 Task: Add Sprouts Whole Peeled Tomatoes to the cart.
Action: Mouse moved to (60, 326)
Screenshot: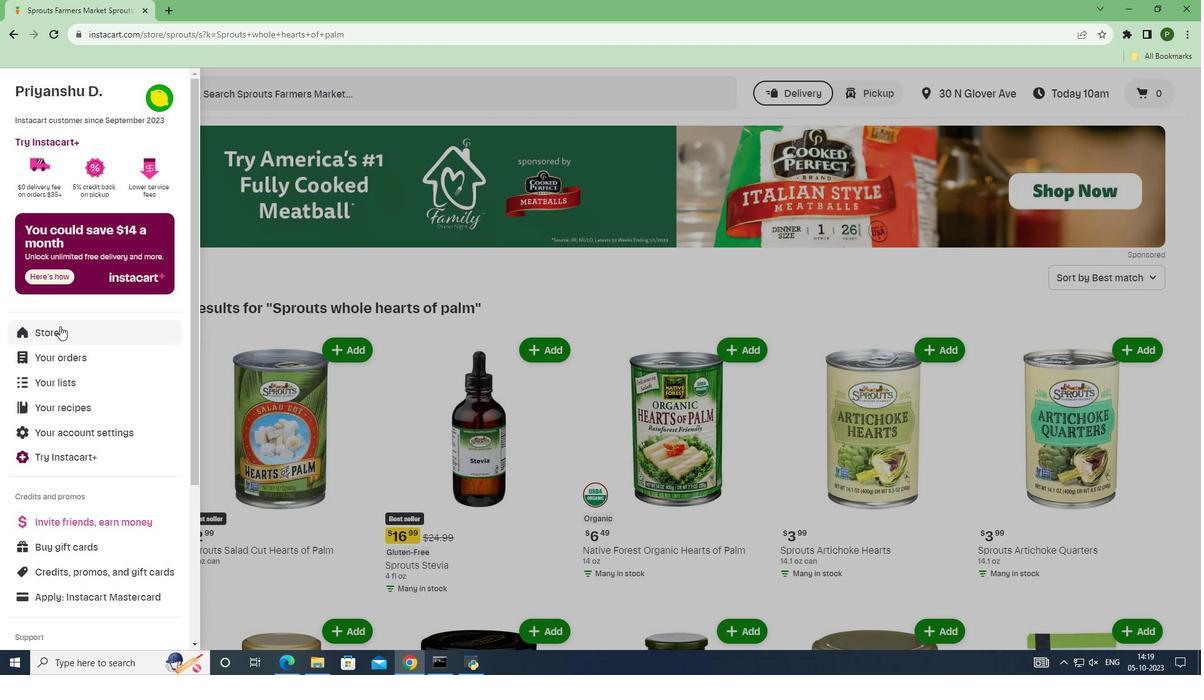 
Action: Mouse pressed left at (60, 326)
Screenshot: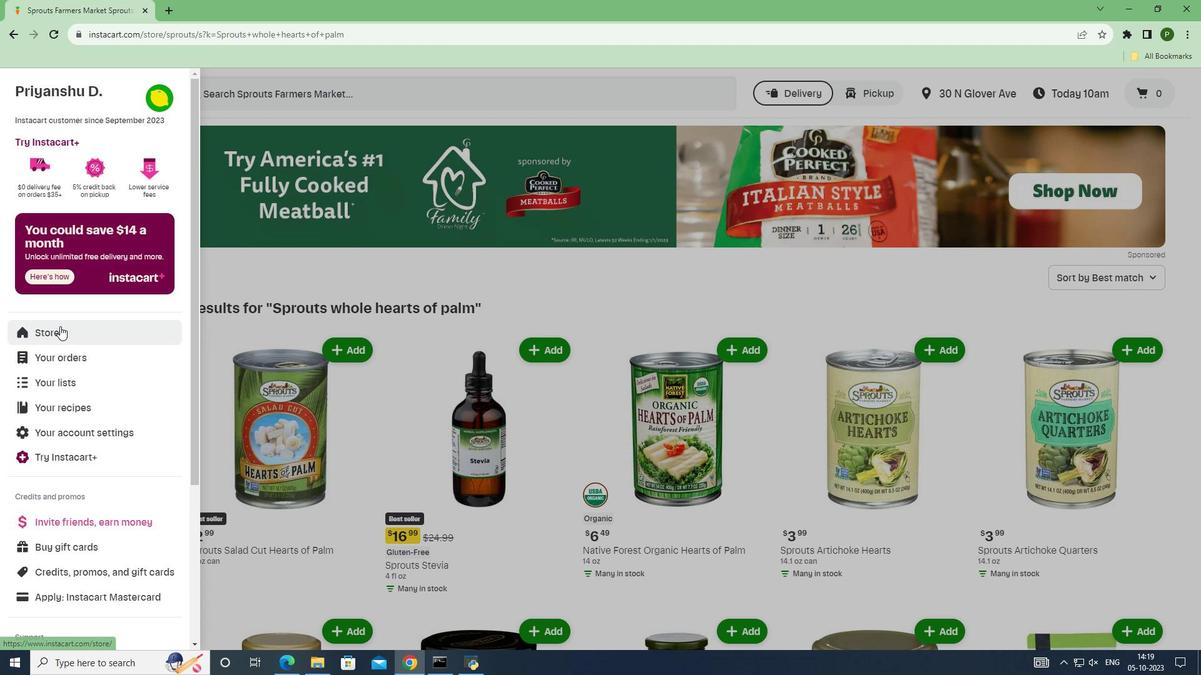 
Action: Mouse moved to (292, 146)
Screenshot: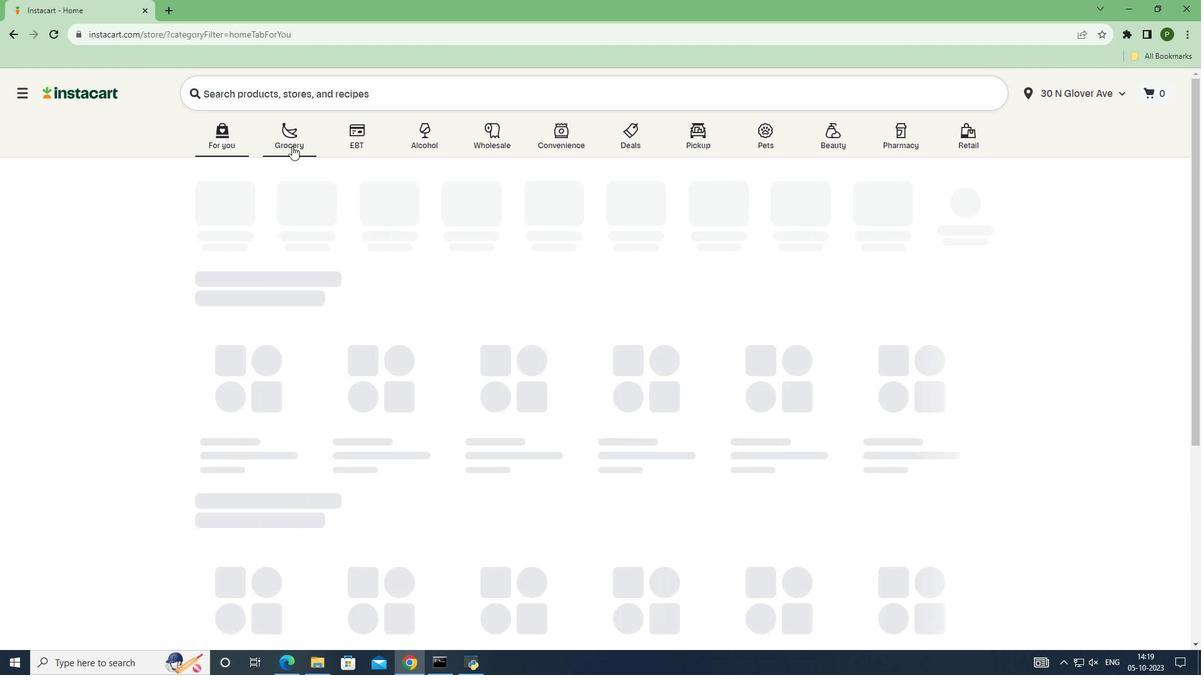
Action: Mouse pressed left at (292, 146)
Screenshot: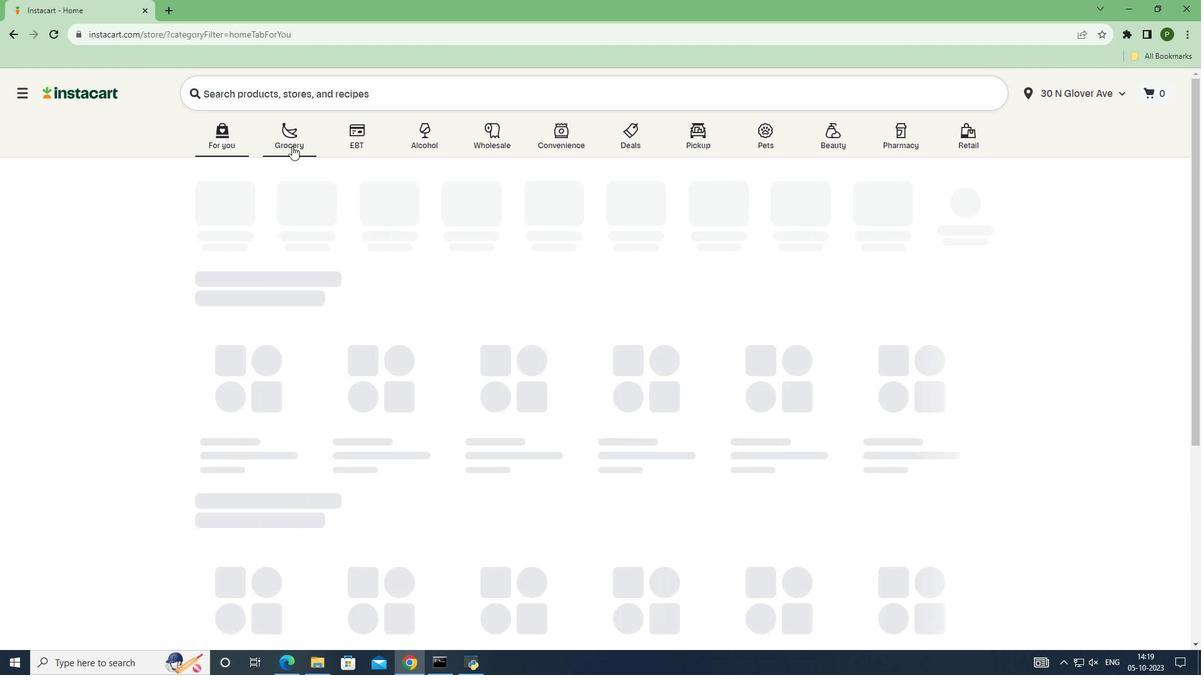 
Action: Mouse moved to (774, 295)
Screenshot: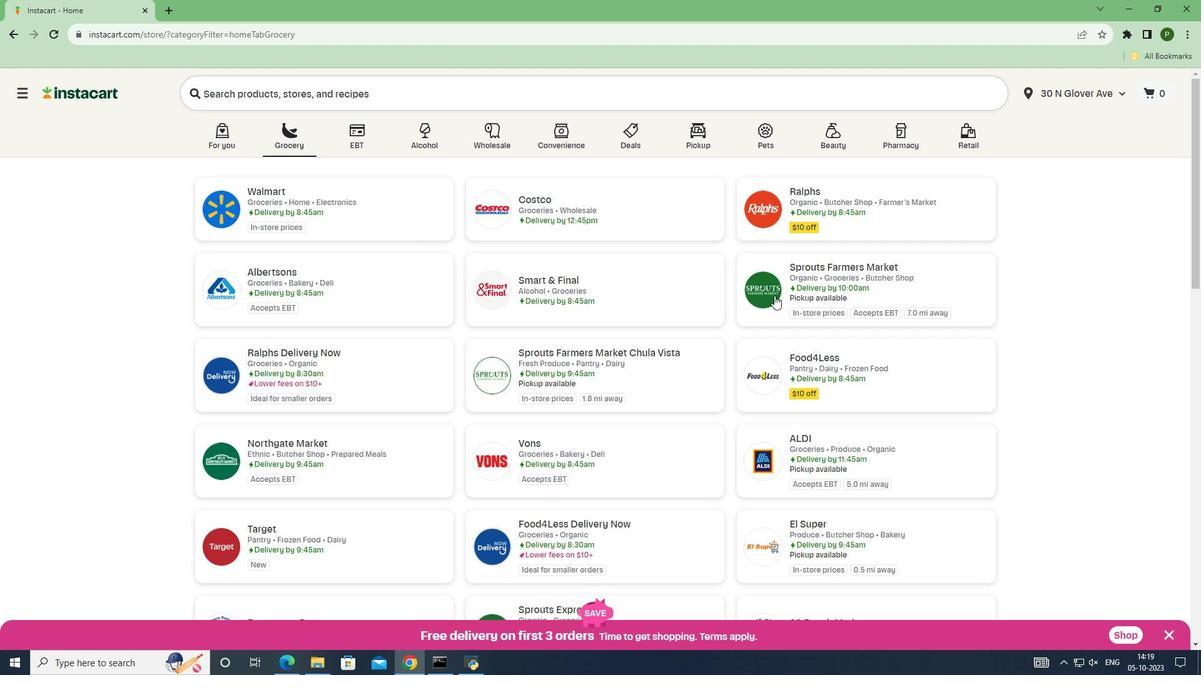 
Action: Mouse pressed left at (774, 295)
Screenshot: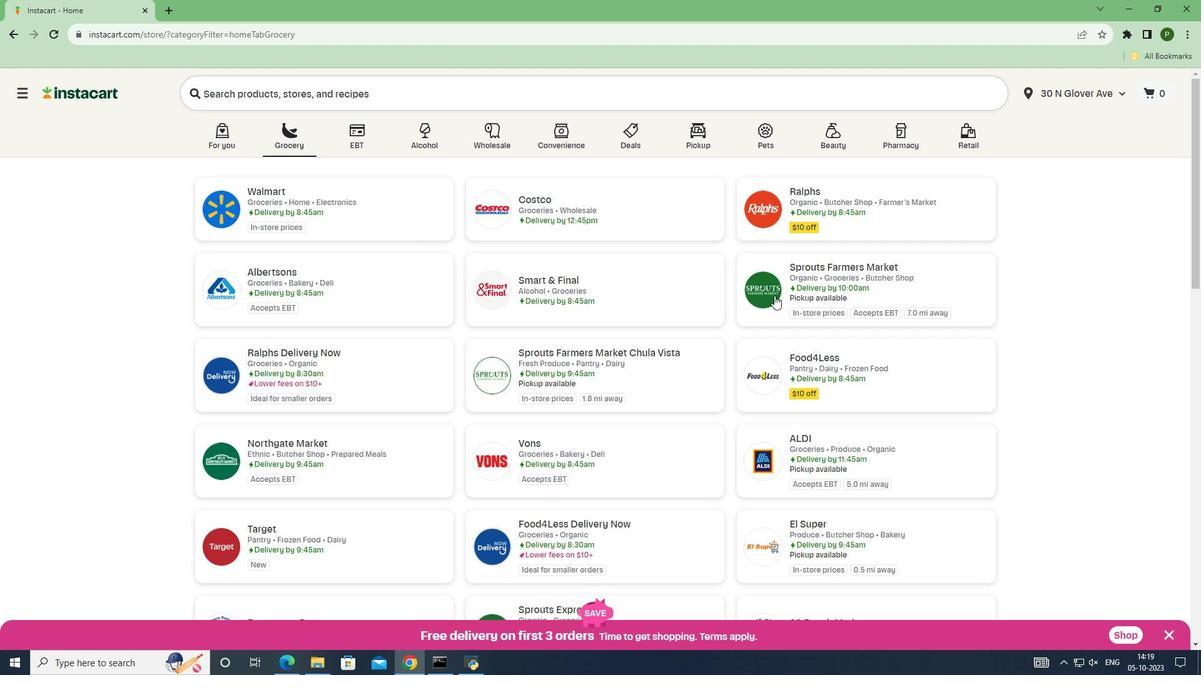 
Action: Mouse moved to (100, 357)
Screenshot: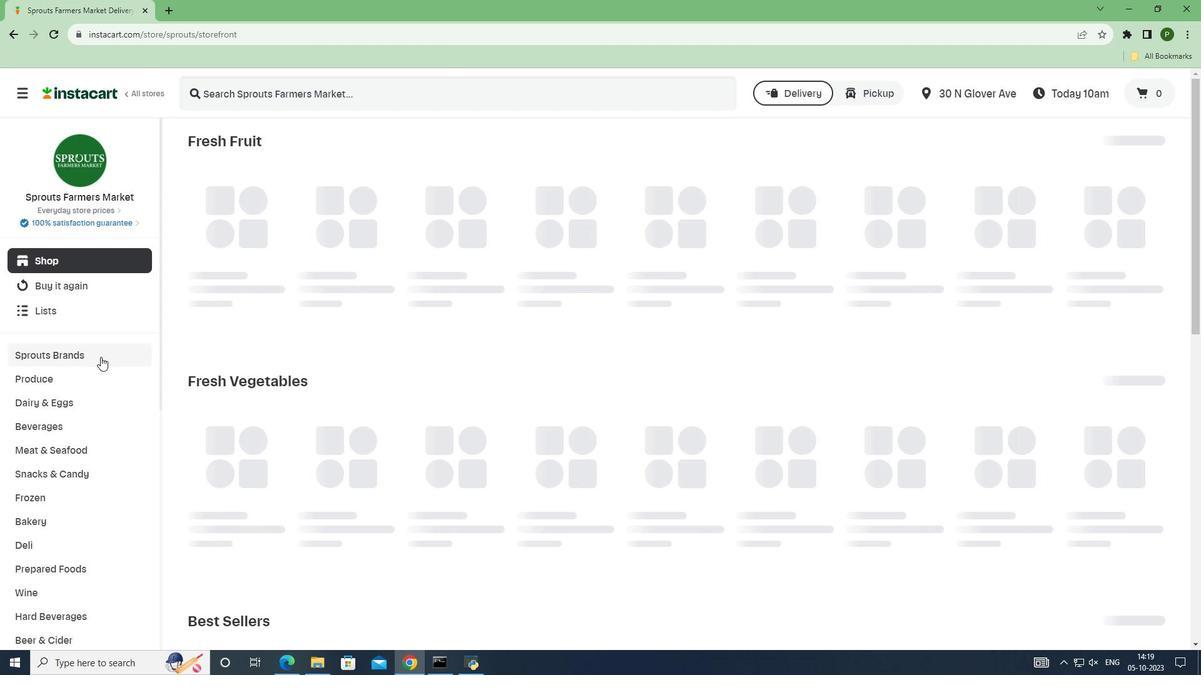
Action: Mouse pressed left at (100, 357)
Screenshot: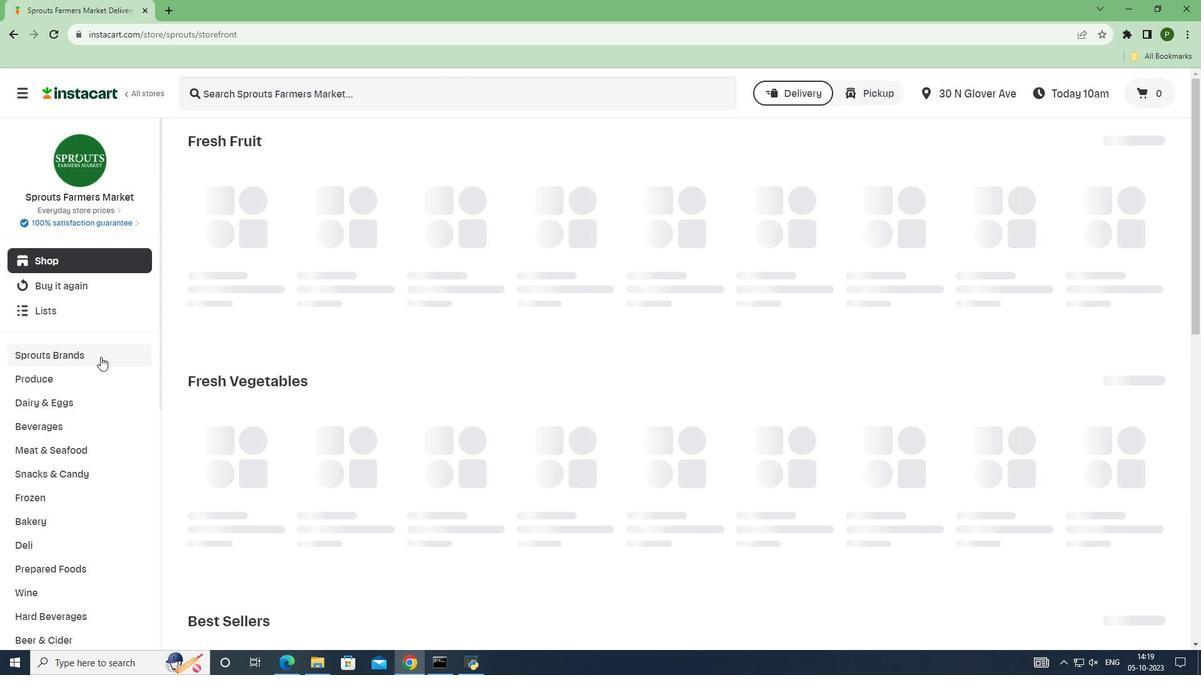 
Action: Mouse moved to (73, 449)
Screenshot: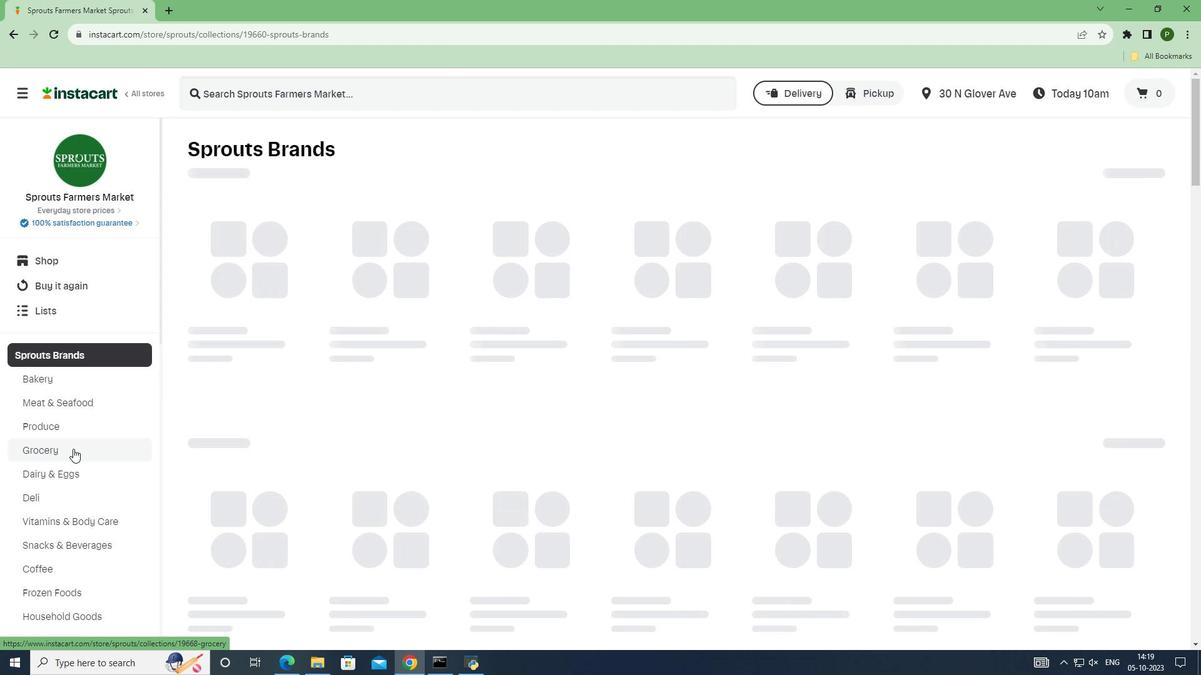 
Action: Mouse pressed left at (73, 449)
Screenshot: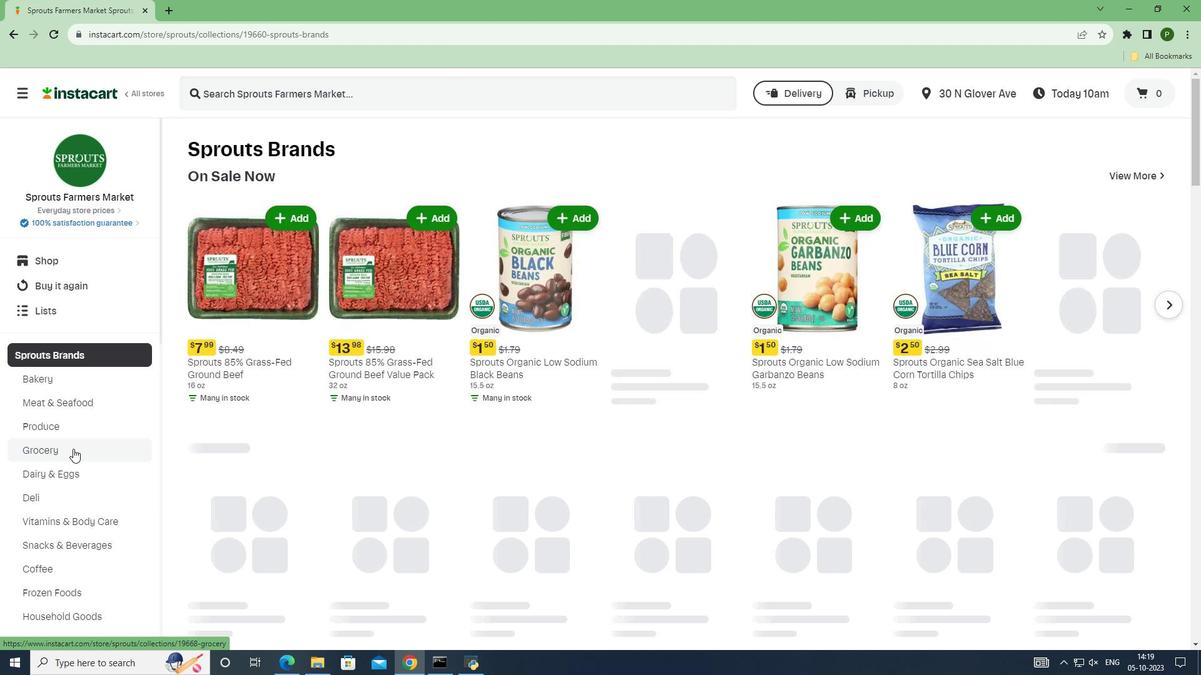 
Action: Mouse moved to (283, 96)
Screenshot: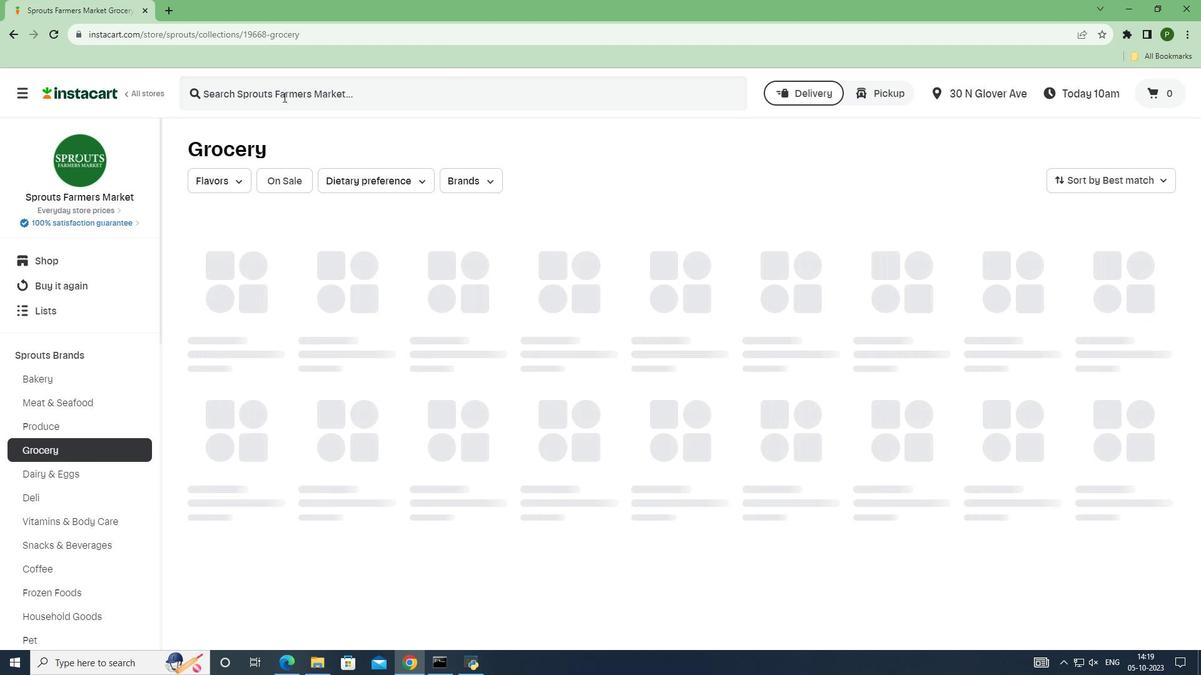 
Action: Mouse pressed left at (283, 96)
Screenshot: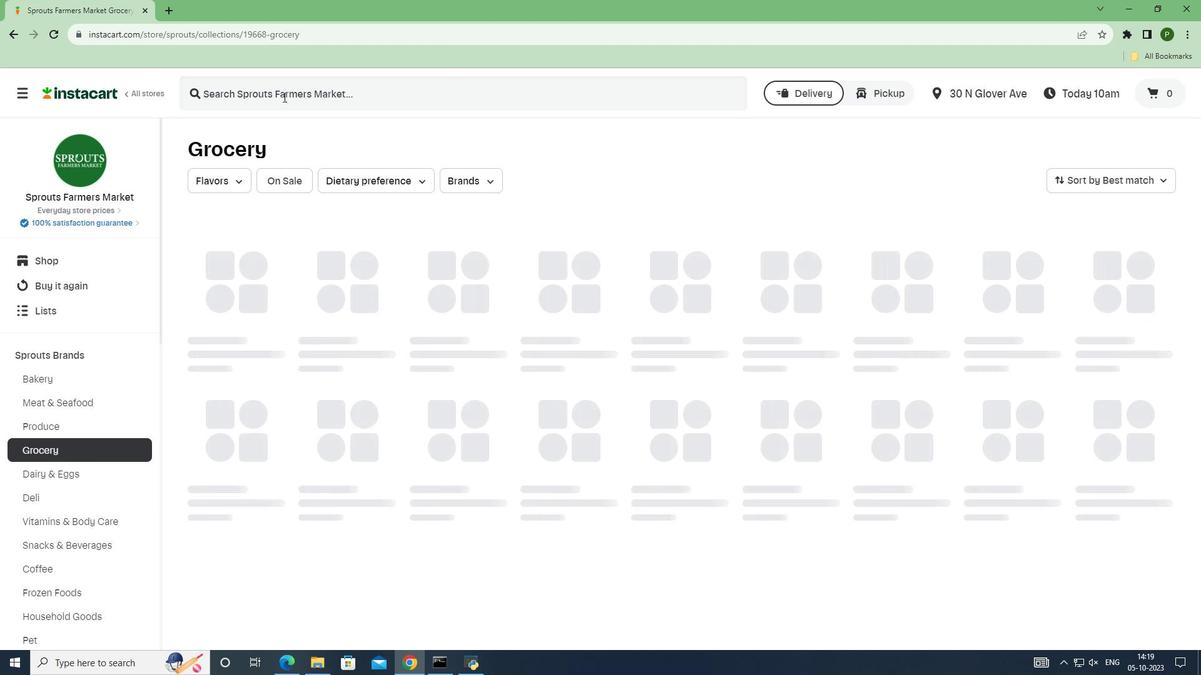 
Action: Mouse pressed left at (283, 96)
Screenshot: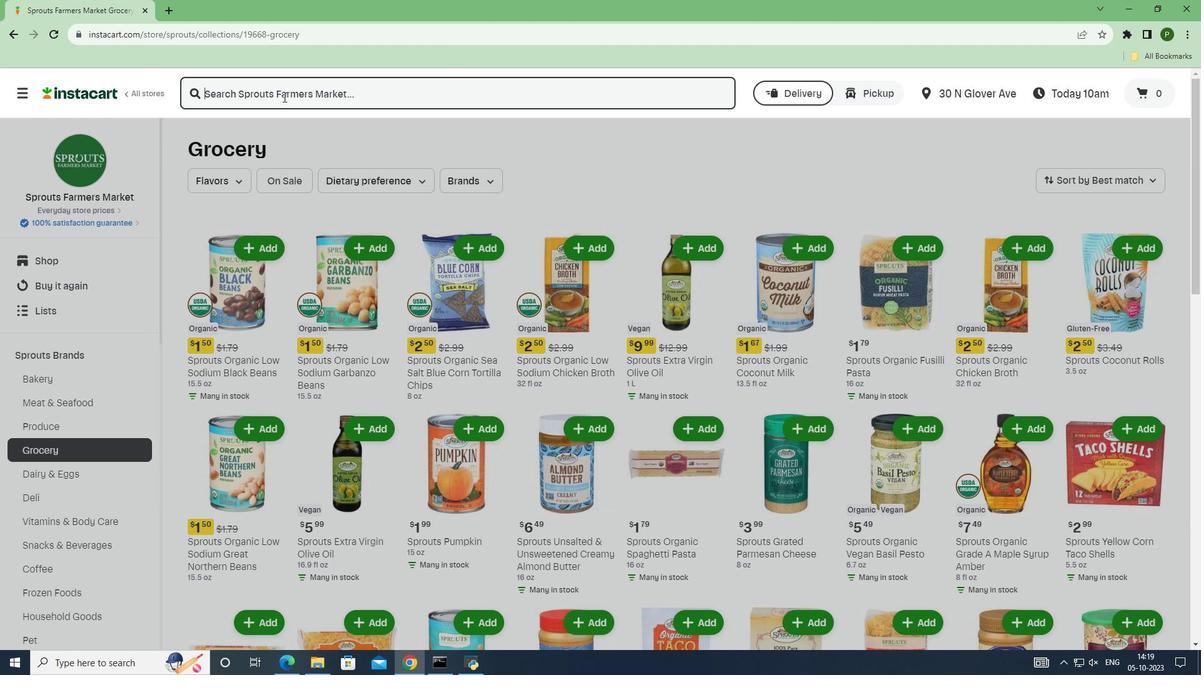 
Action: Key pressed sprouts<Key.space>whole<Key.space>peeled<Key.space>tomatoes<Key.enter>
Screenshot: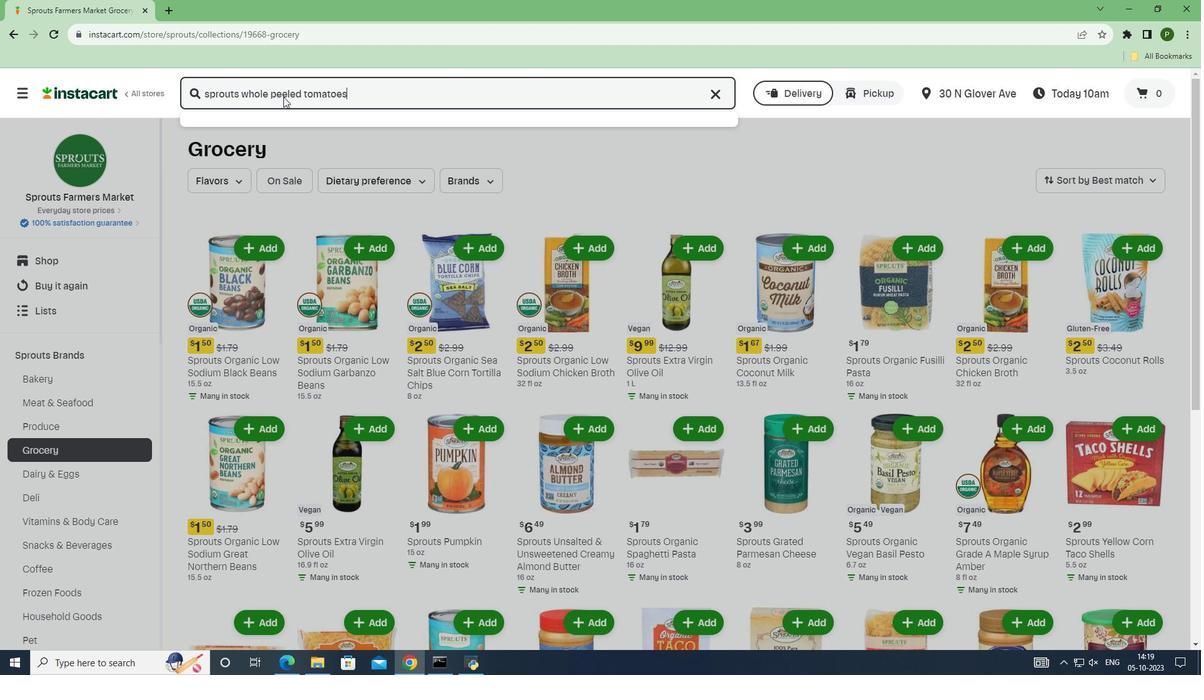
Action: Mouse moved to (670, 390)
Screenshot: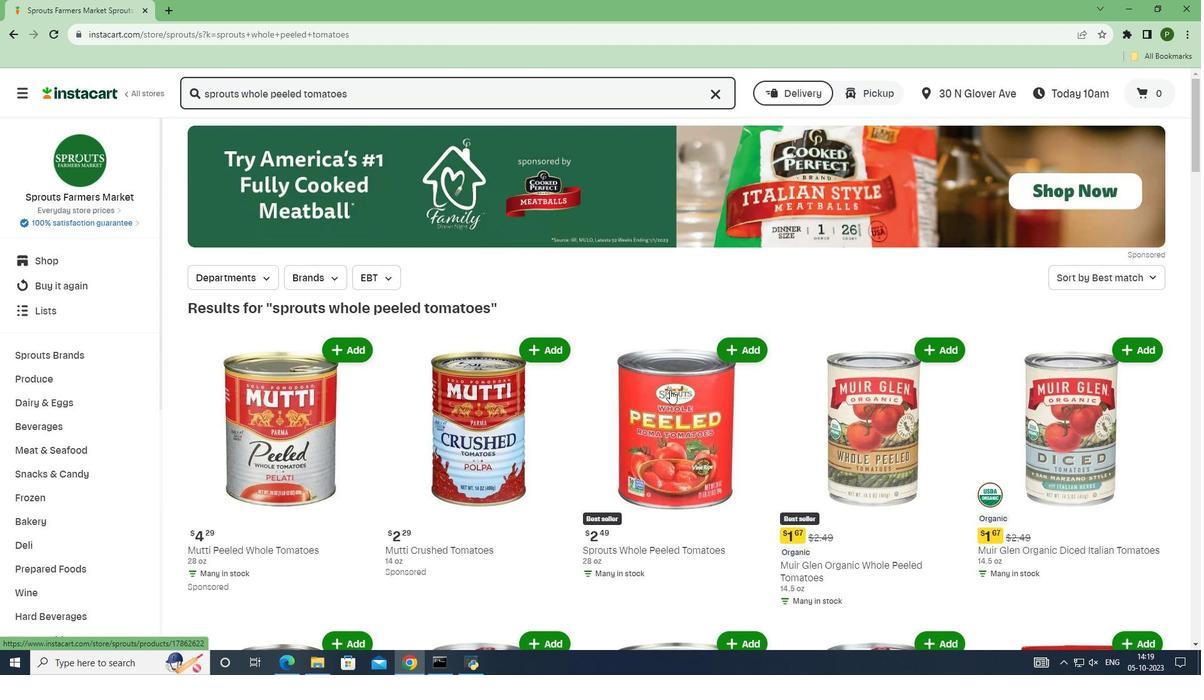 
Action: Mouse scrolled (670, 389) with delta (0, 0)
Screenshot: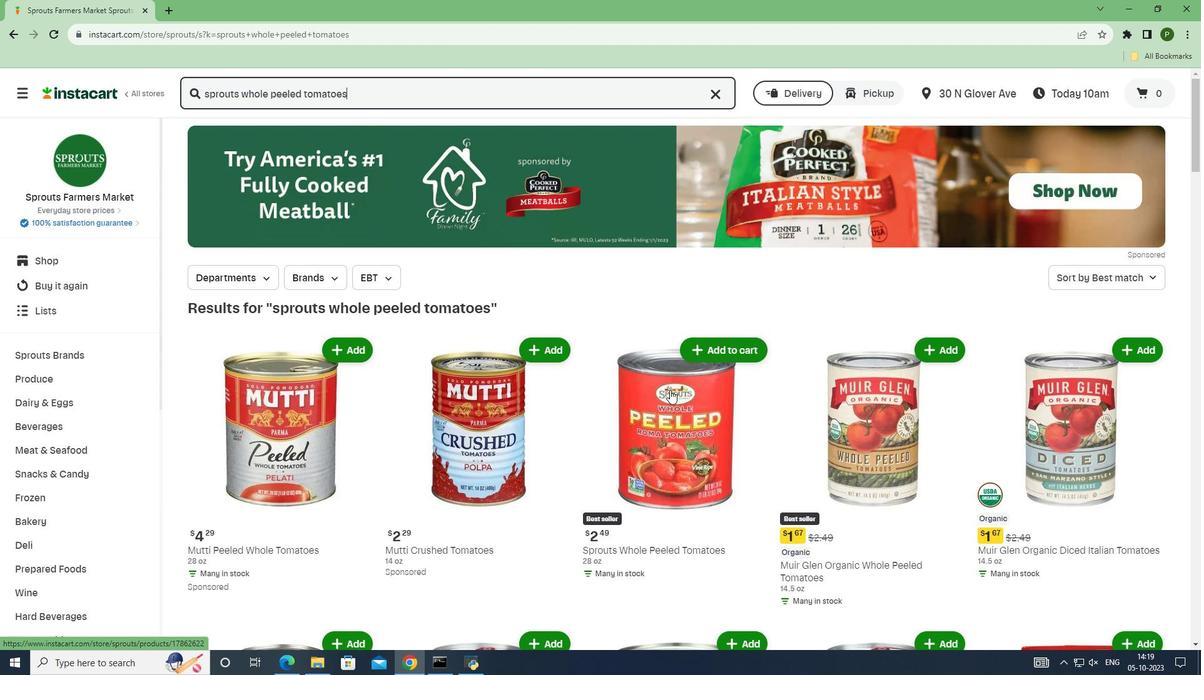 
Action: Mouse scrolled (670, 389) with delta (0, 0)
Screenshot: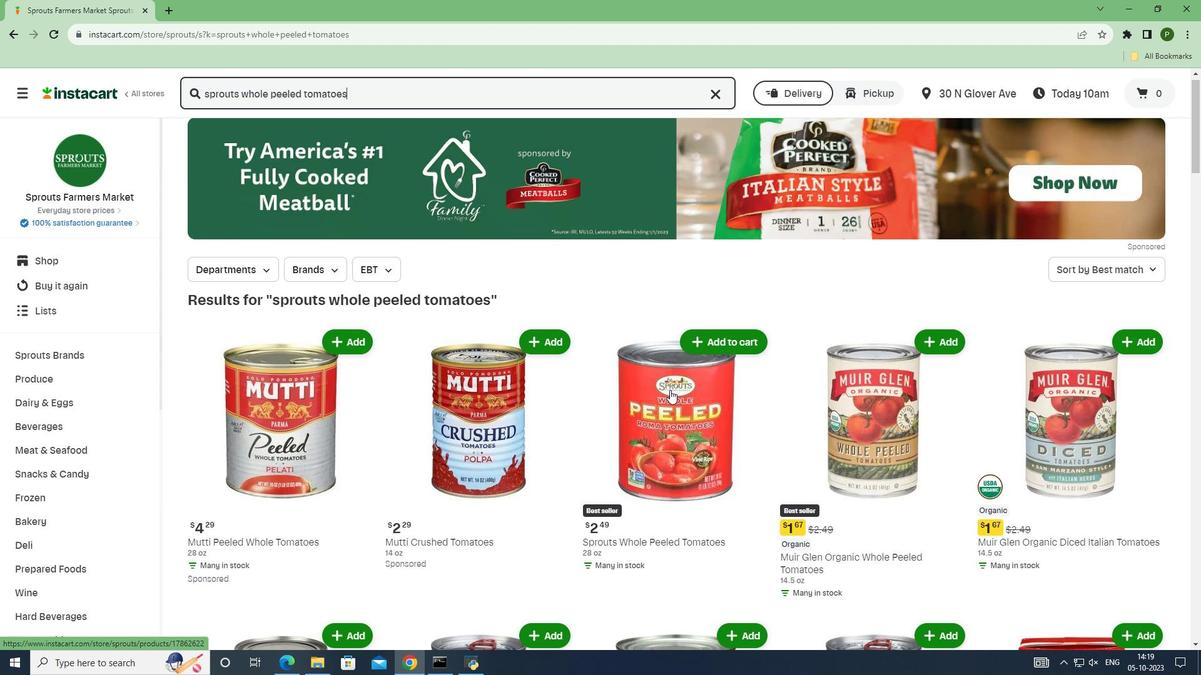 
Action: Mouse moved to (703, 222)
Screenshot: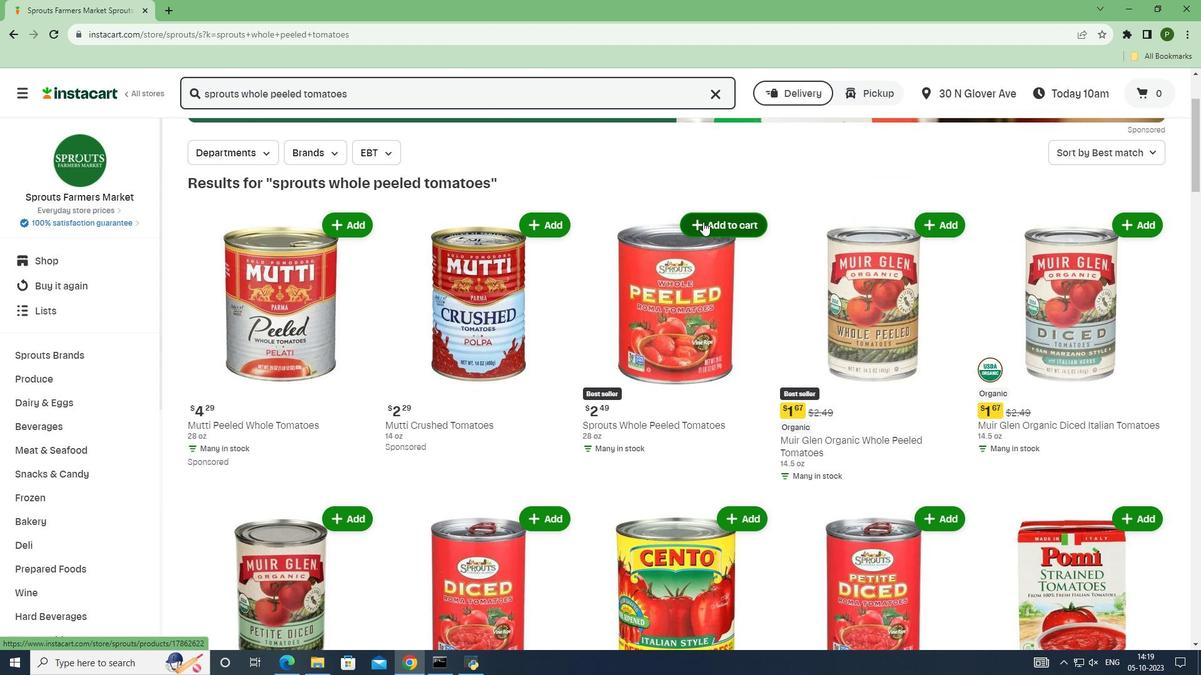 
Action: Mouse pressed left at (703, 222)
Screenshot: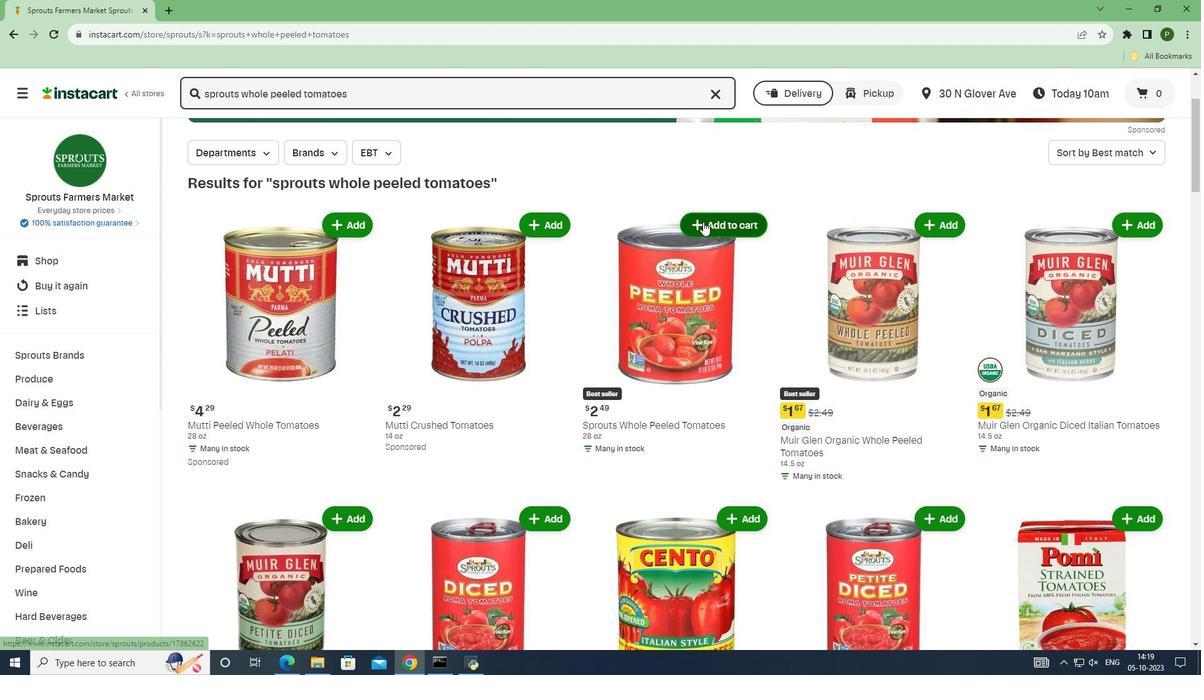 
